 Task: Set and save  "H.264 level" for "H.264/MPEG-4 Part 10/AVC encoder (x264 10-bit)" to 2.
Action: Mouse moved to (113, 20)
Screenshot: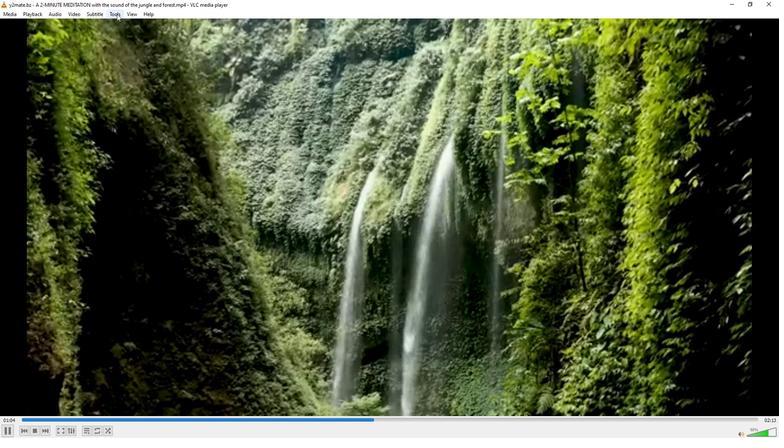
Action: Mouse pressed left at (113, 20)
Screenshot: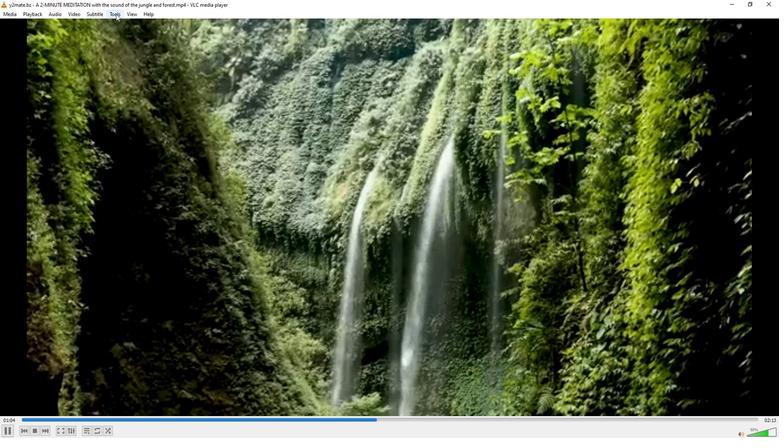 
Action: Mouse moved to (137, 117)
Screenshot: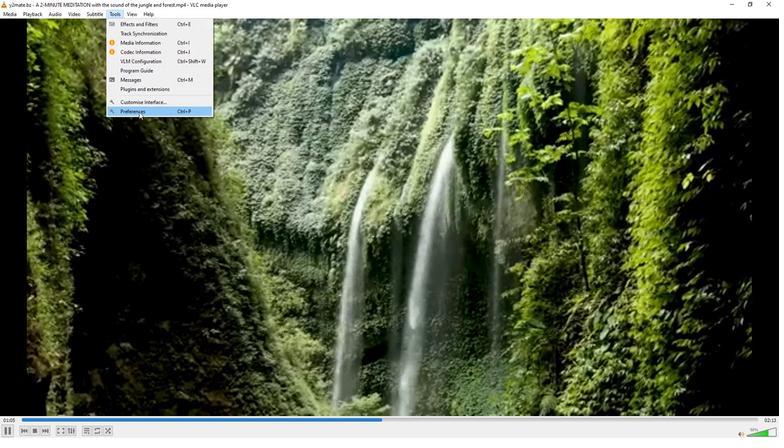 
Action: Mouse pressed left at (137, 117)
Screenshot: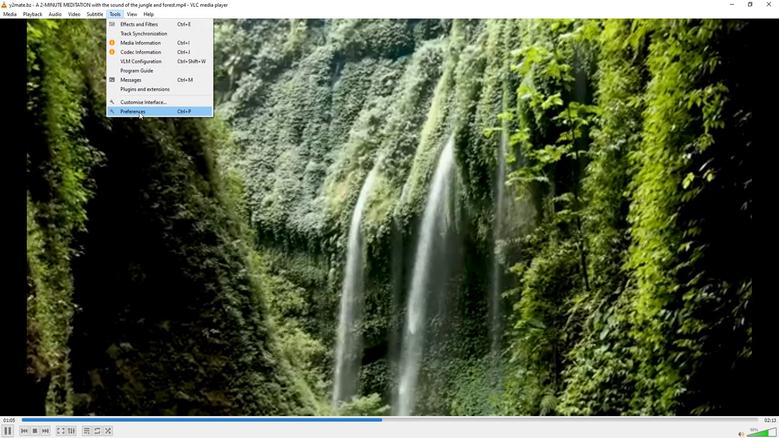 
Action: Mouse moved to (255, 359)
Screenshot: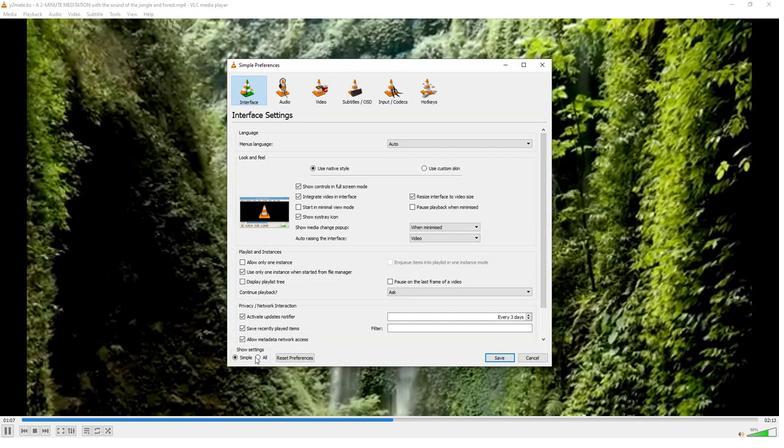 
Action: Mouse pressed left at (255, 359)
Screenshot: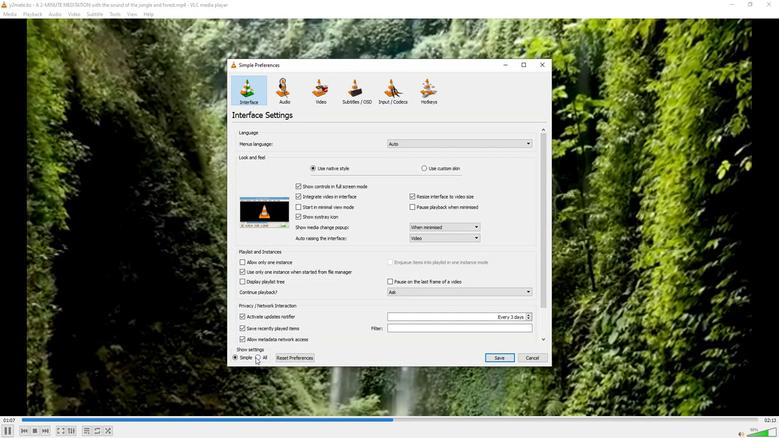 
Action: Mouse moved to (245, 277)
Screenshot: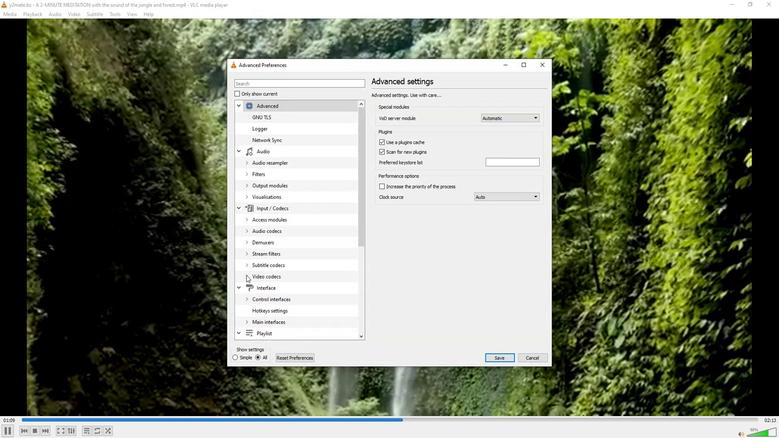 
Action: Mouse pressed left at (245, 277)
Screenshot: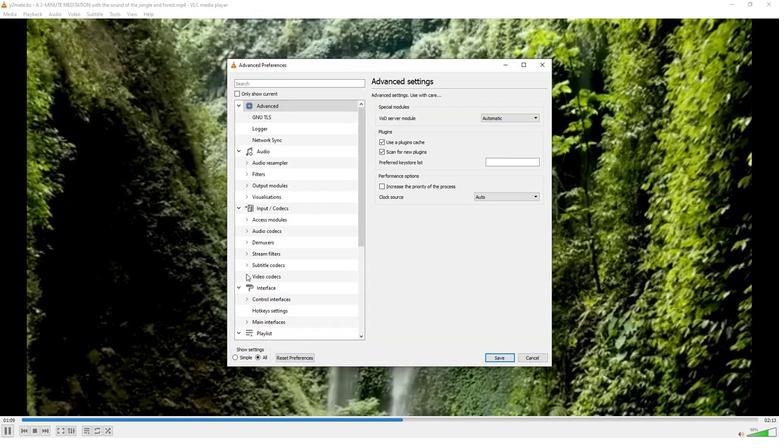 
Action: Mouse moved to (269, 313)
Screenshot: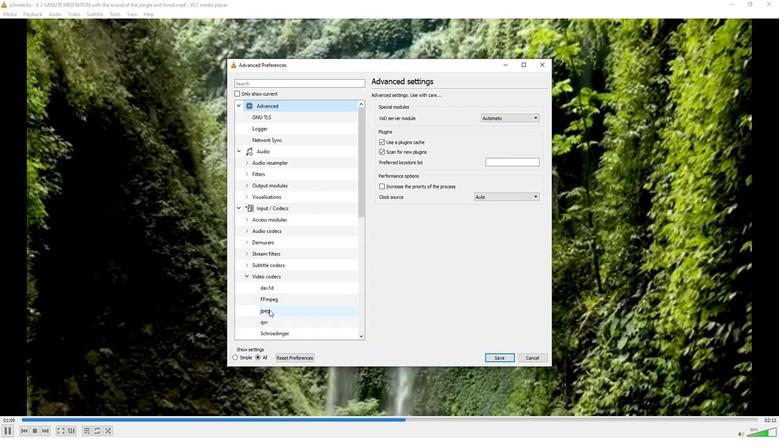 
Action: Mouse scrolled (269, 312) with delta (0, 0)
Screenshot: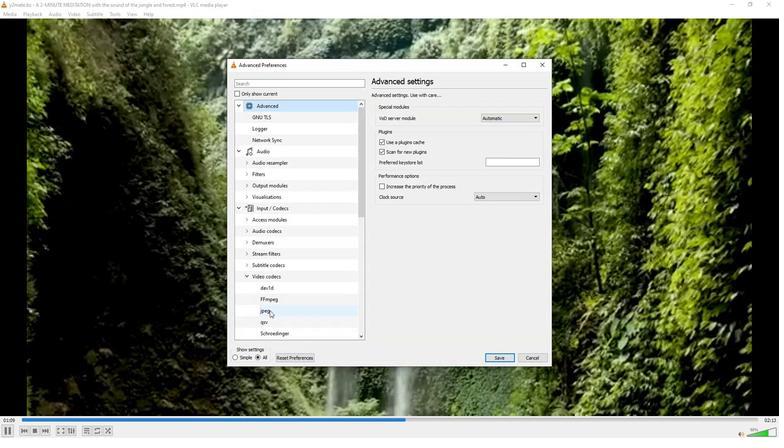 
Action: Mouse moved to (269, 313)
Screenshot: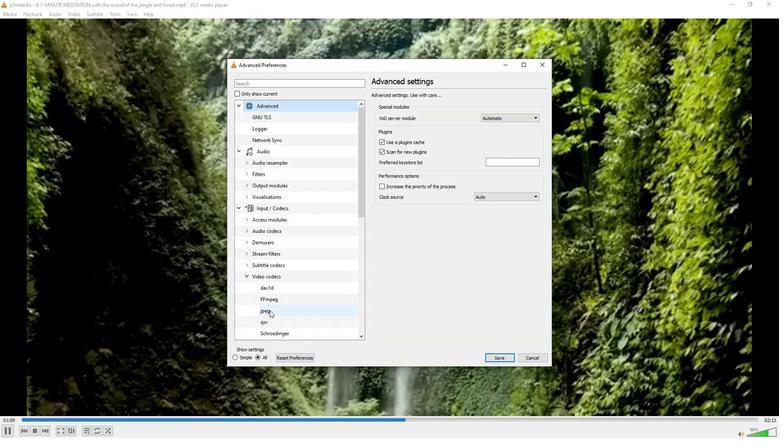 
Action: Mouse scrolled (269, 313) with delta (0, 0)
Screenshot: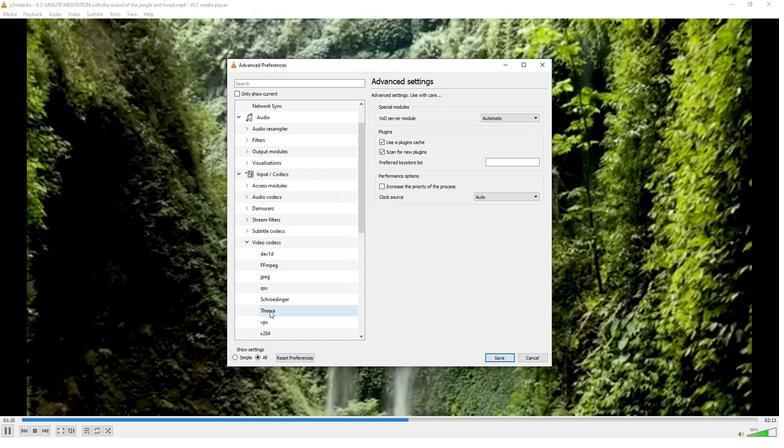 
Action: Mouse moved to (263, 313)
Screenshot: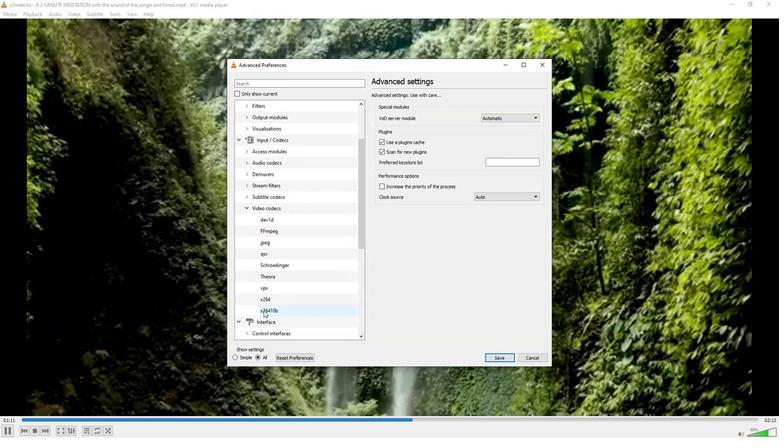 
Action: Mouse pressed left at (263, 313)
Screenshot: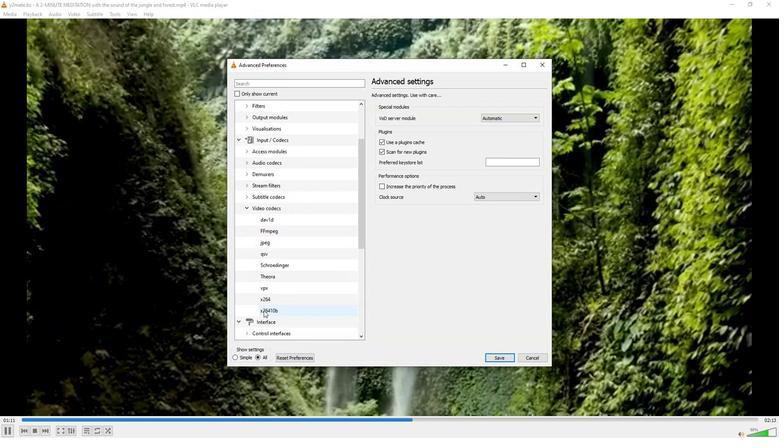 
Action: Mouse moved to (506, 339)
Screenshot: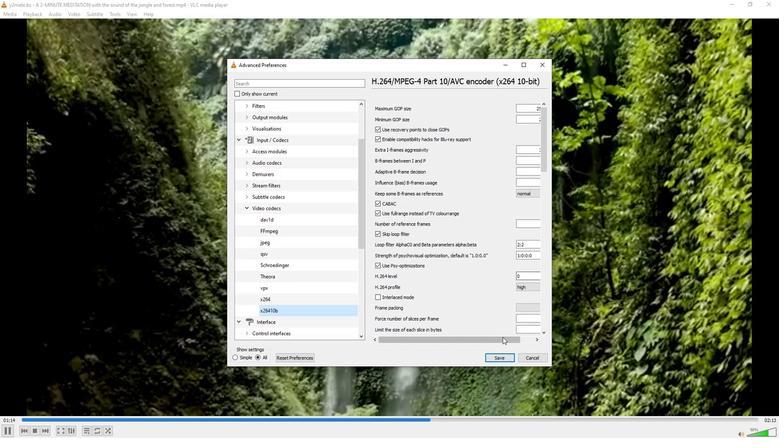 
Action: Mouse pressed left at (506, 339)
Screenshot: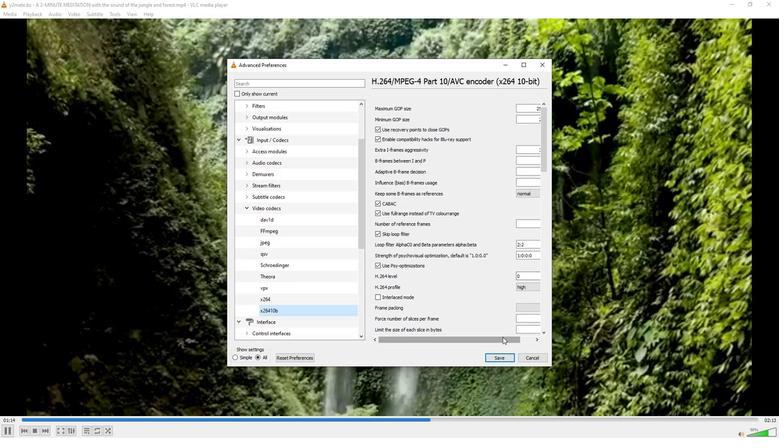 
Action: Mouse moved to (517, 275)
Screenshot: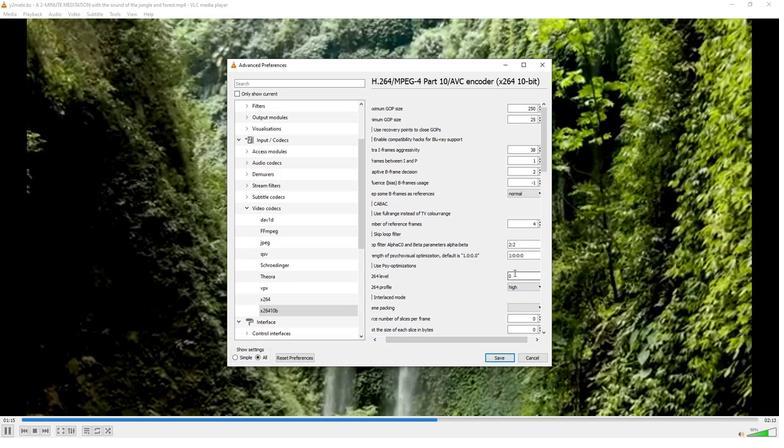 
Action: Mouse pressed left at (517, 275)
Screenshot: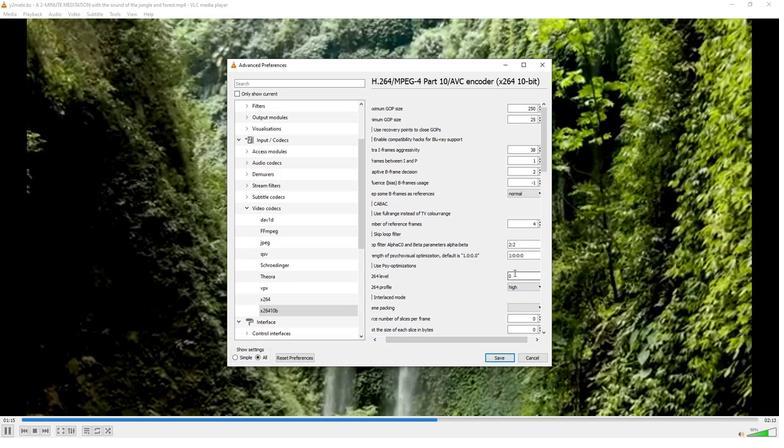 
Action: Mouse moved to (509, 342)
Screenshot: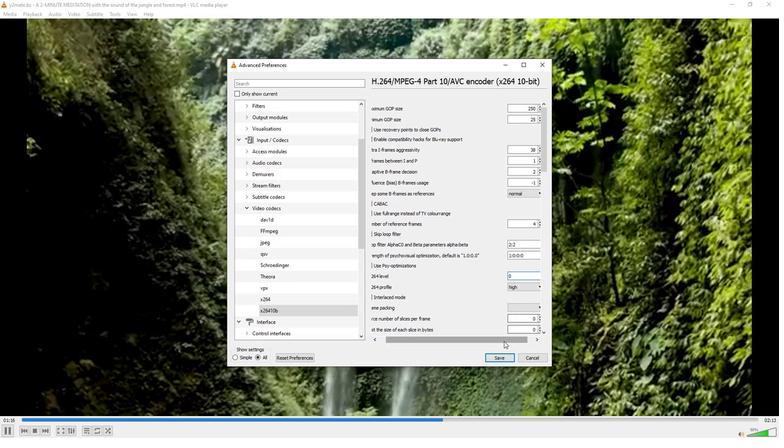 
Action: Mouse pressed left at (509, 342)
Screenshot: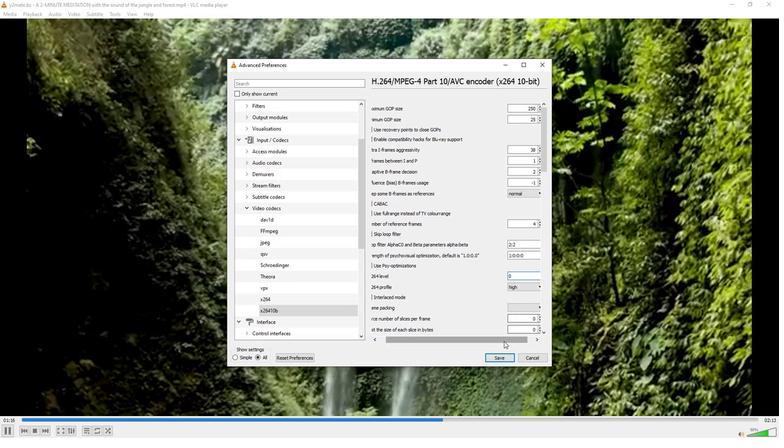 
Action: Mouse moved to (508, 278)
Screenshot: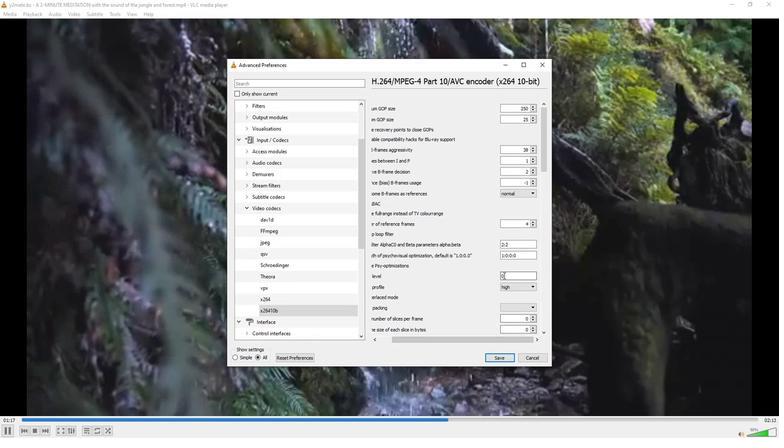 
Action: Mouse pressed left at (508, 278)
Screenshot: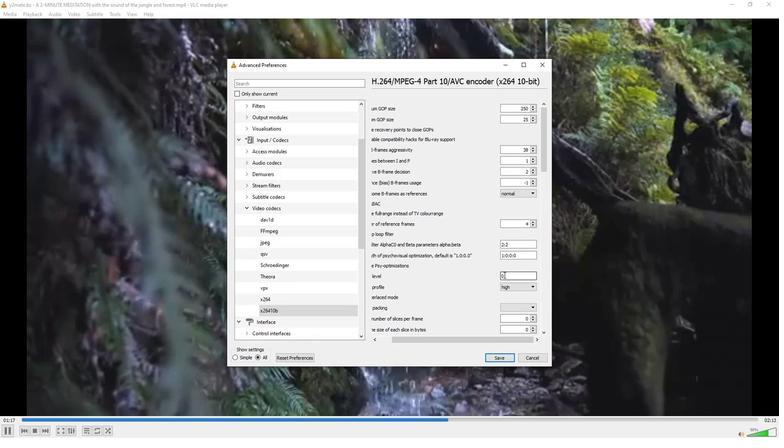 
Action: Mouse moved to (508, 278)
Screenshot: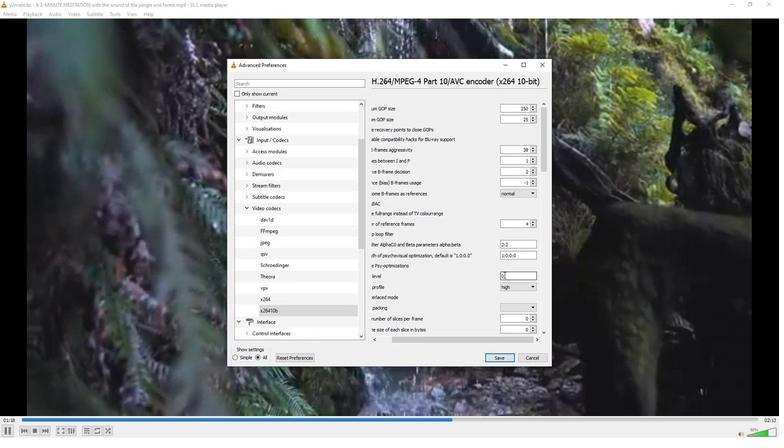 
Action: Key pressed <Key.backspace>
Screenshot: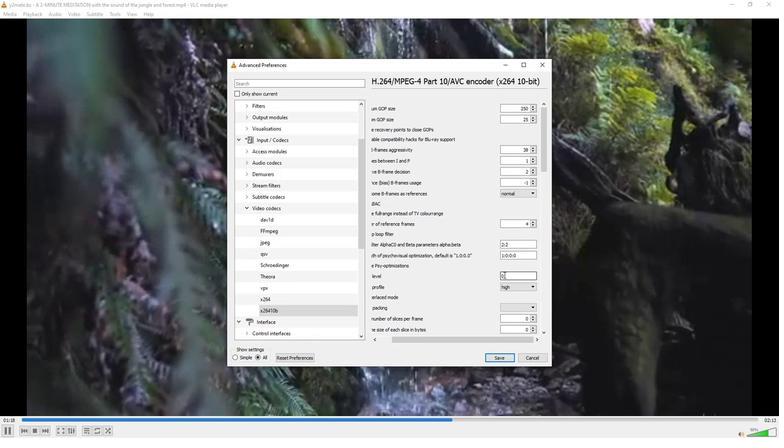 
Action: Mouse moved to (506, 278)
Screenshot: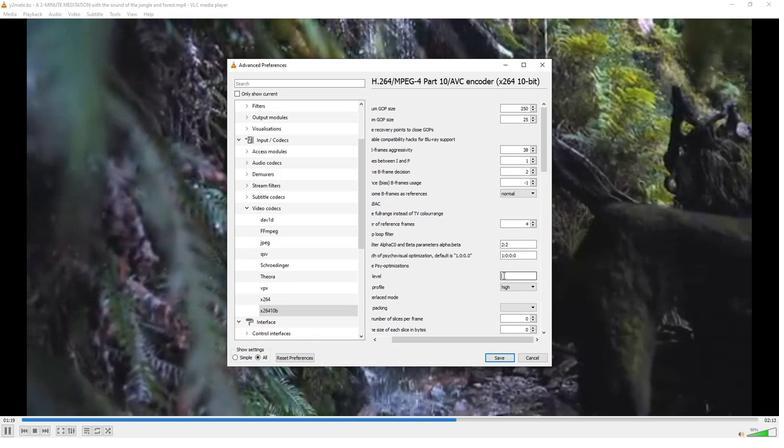 
Action: Key pressed 2
Screenshot: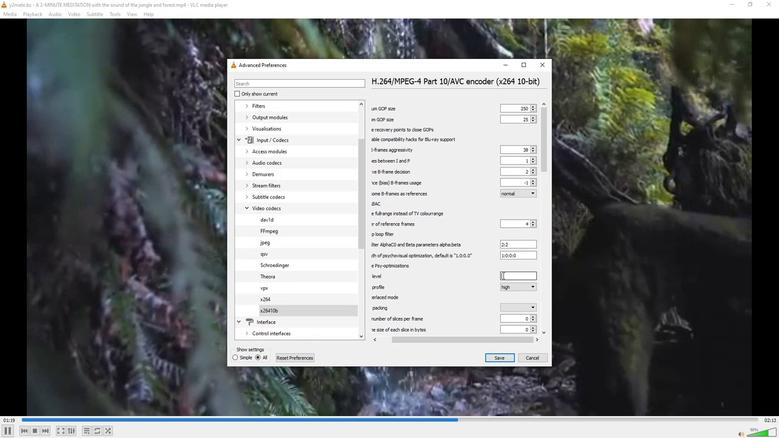 
Action: Mouse moved to (500, 359)
Screenshot: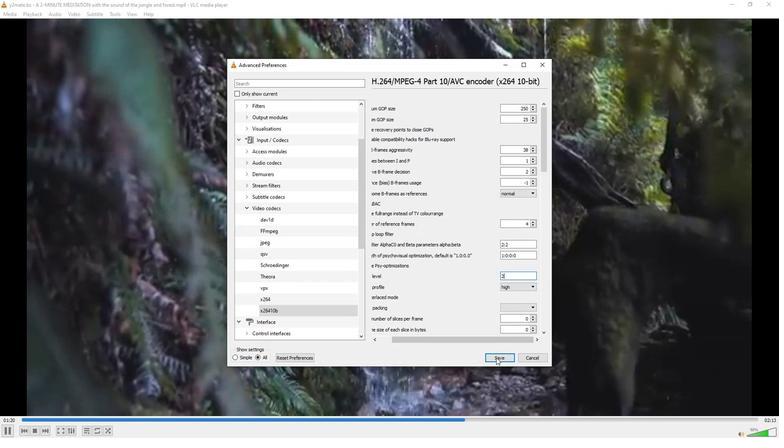 
Action: Mouse pressed left at (500, 359)
Screenshot: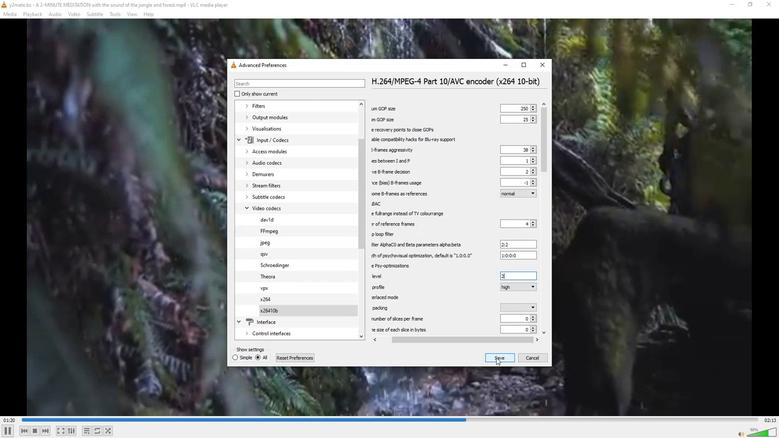 
Action: Mouse moved to (488, 312)
Screenshot: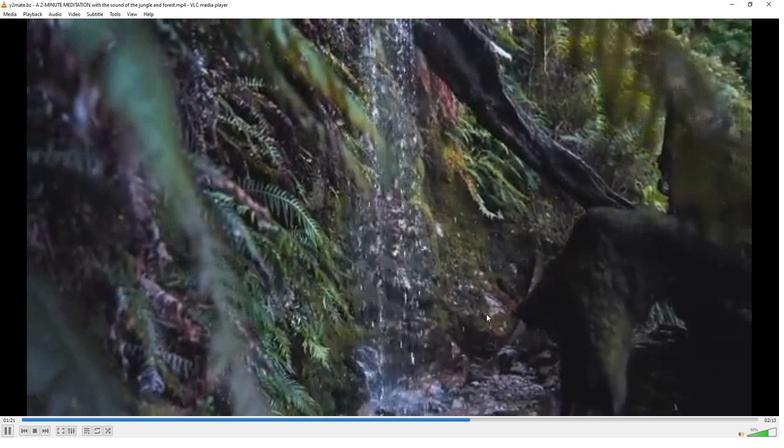 
